 Task: Go to citations add citation source and select accesssed by as "Website".
Action: Mouse moved to (209, 72)
Screenshot: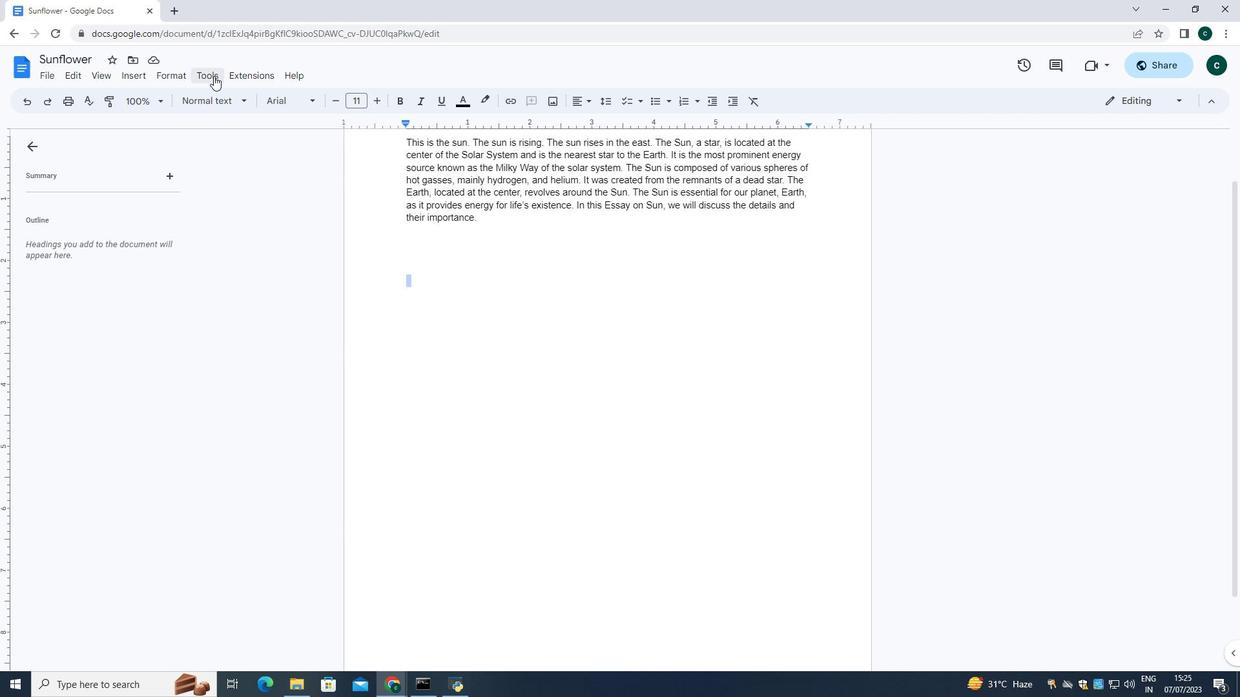 
Action: Mouse pressed left at (209, 72)
Screenshot: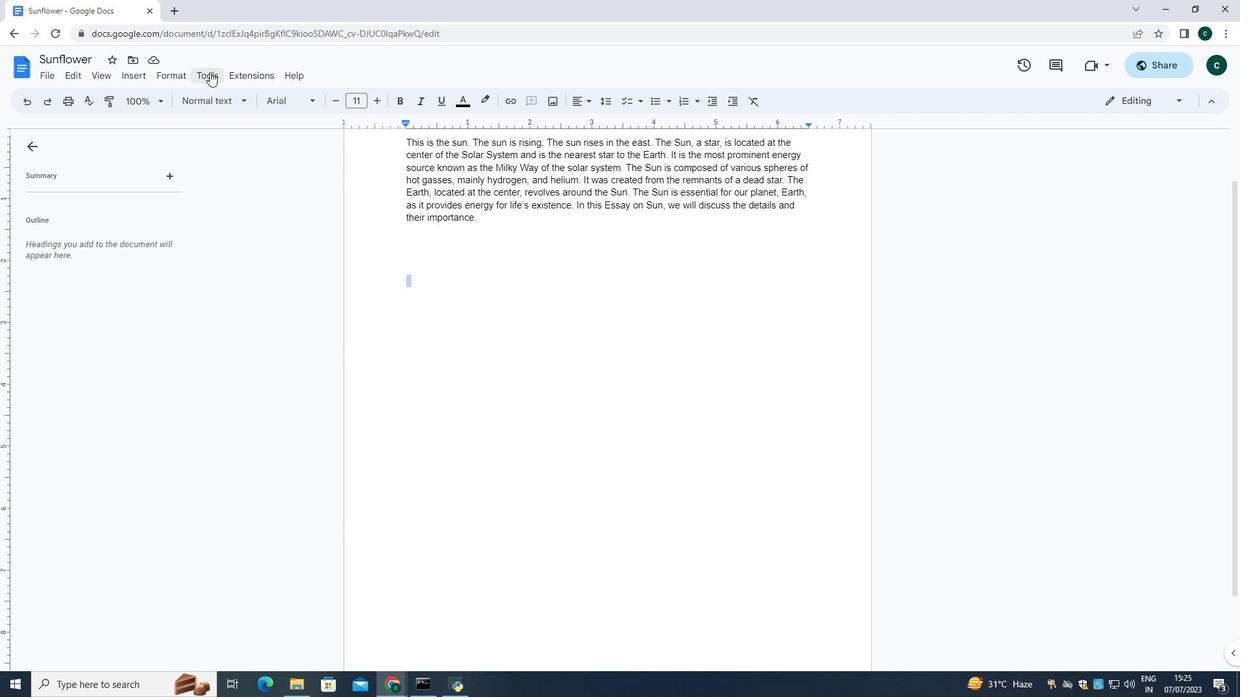 
Action: Mouse moved to (259, 177)
Screenshot: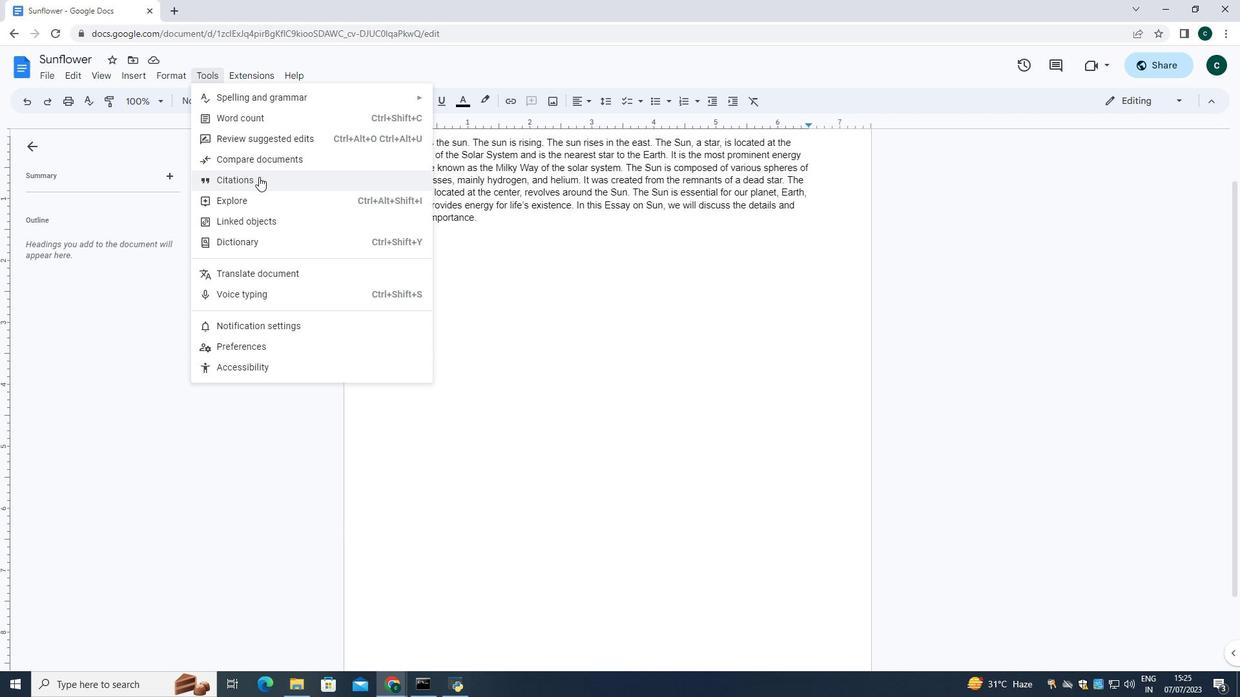 
Action: Mouse pressed left at (259, 177)
Screenshot: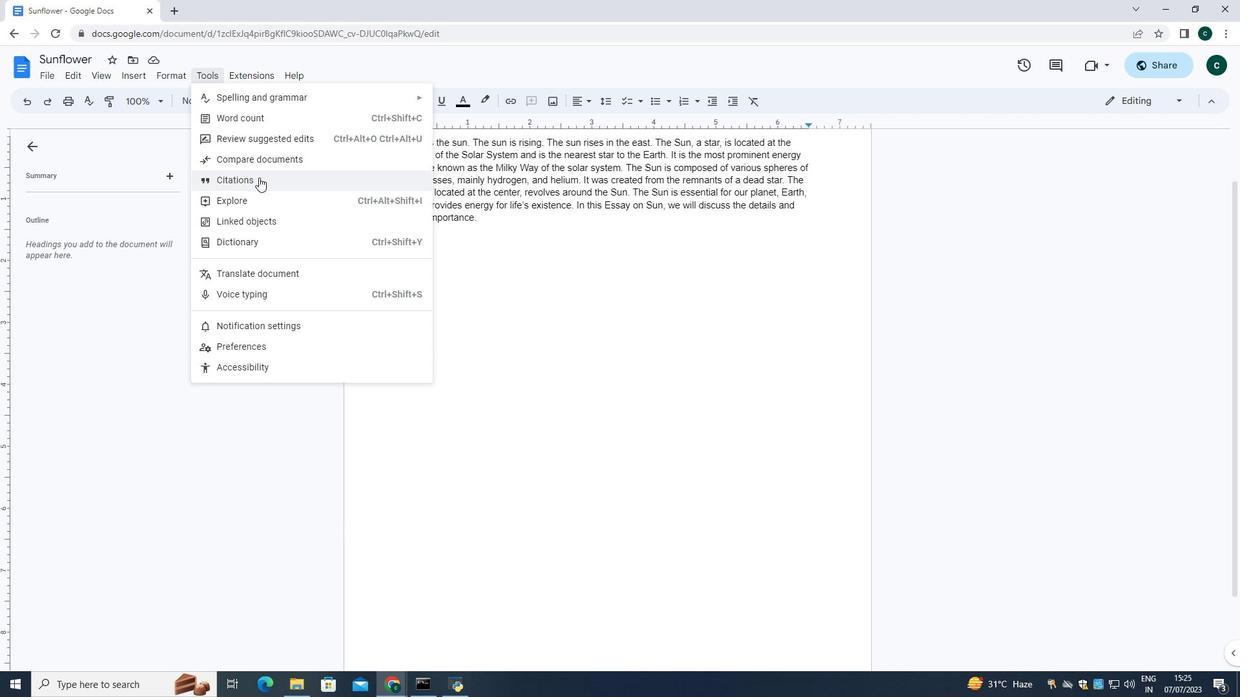 
Action: Mouse moved to (1081, 177)
Screenshot: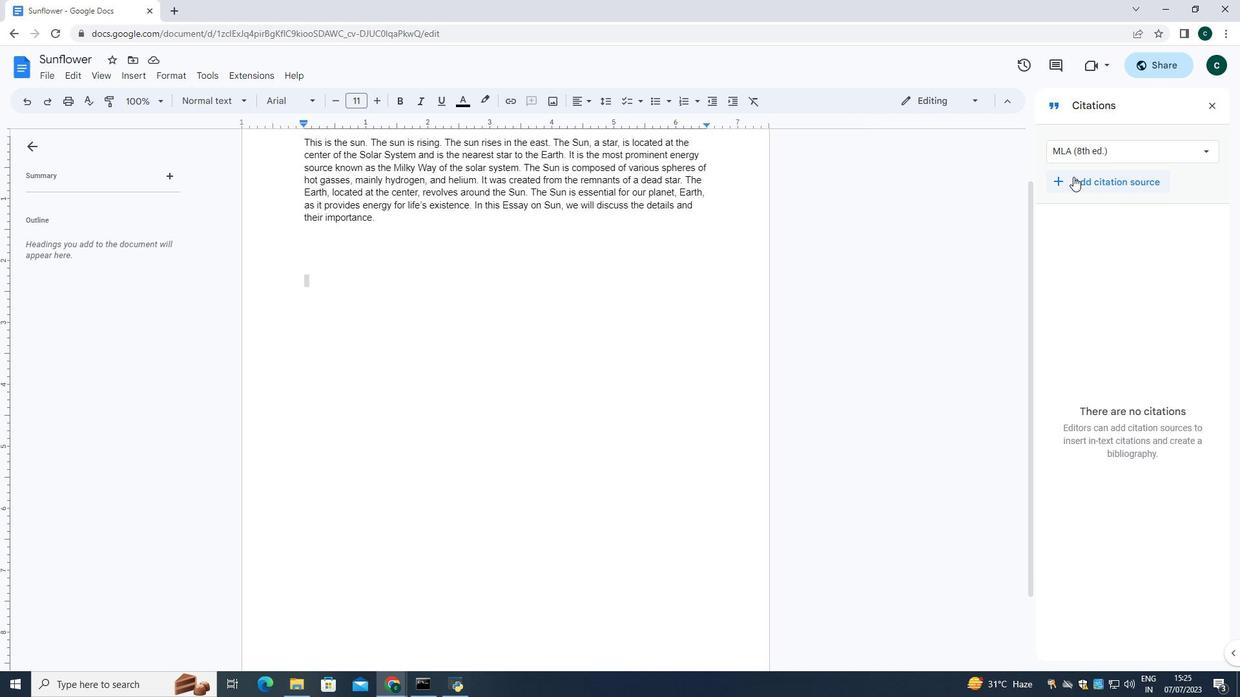 
Action: Mouse pressed left at (1081, 177)
Screenshot: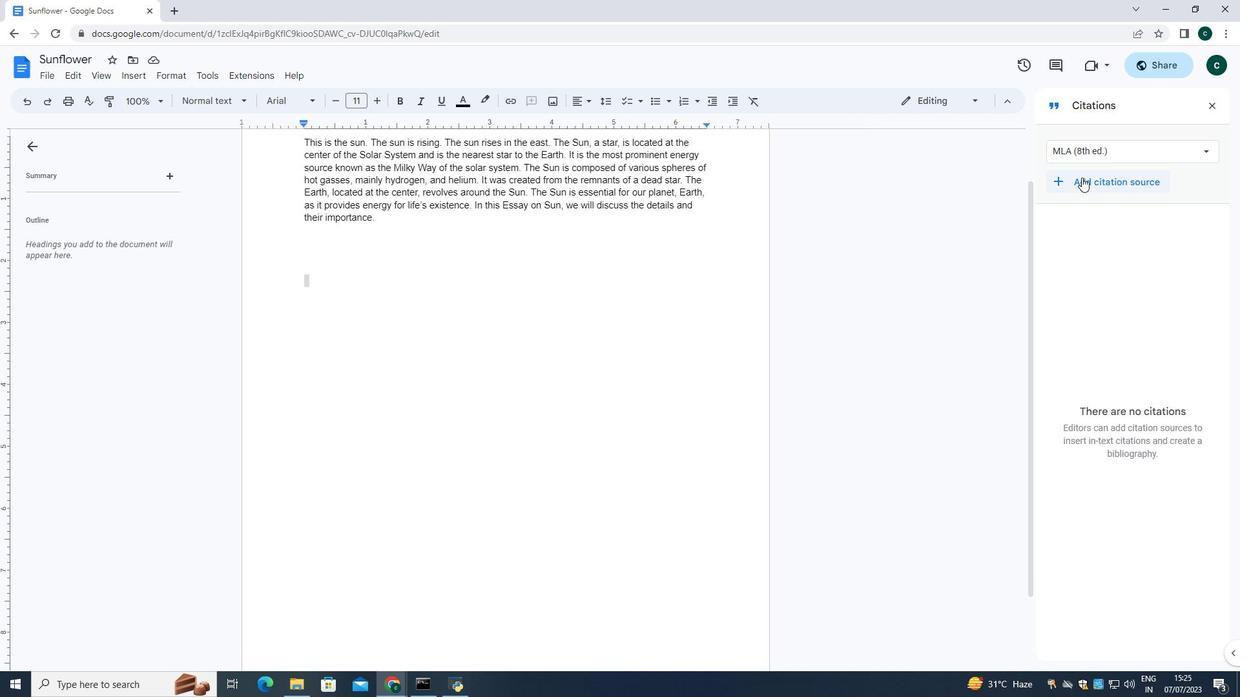 
Action: Mouse moved to (1087, 217)
Screenshot: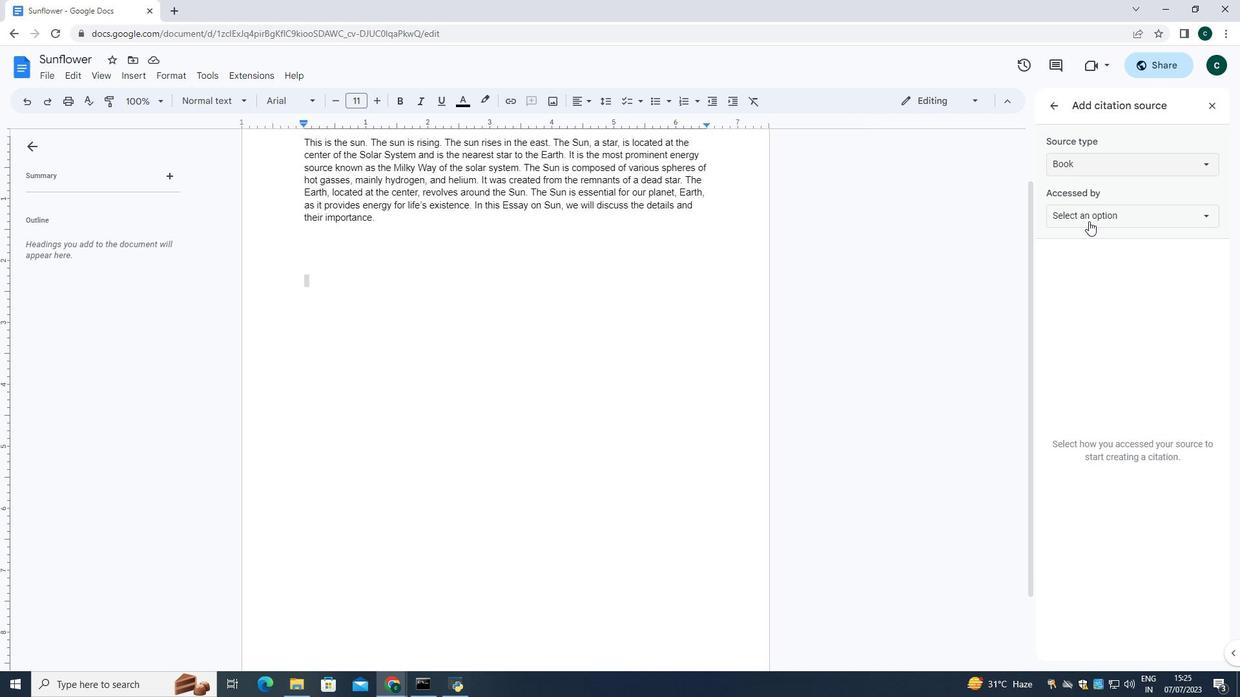 
Action: Mouse pressed left at (1087, 217)
Screenshot: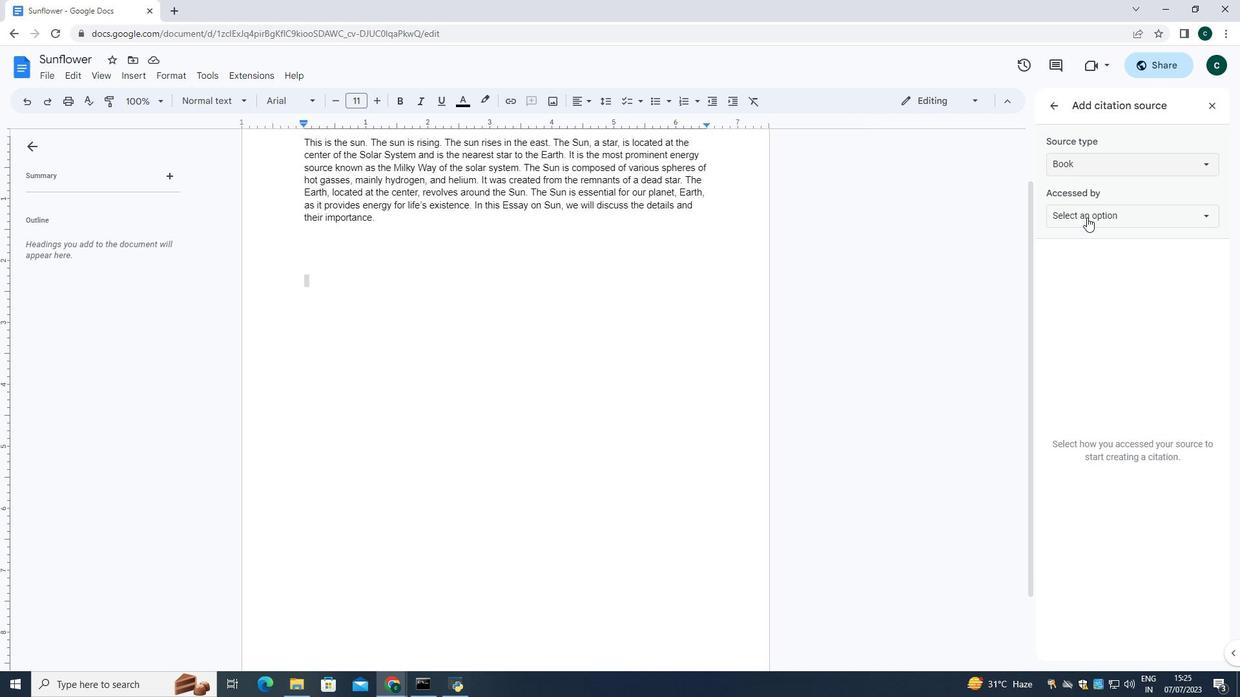
Action: Mouse moved to (1076, 268)
Screenshot: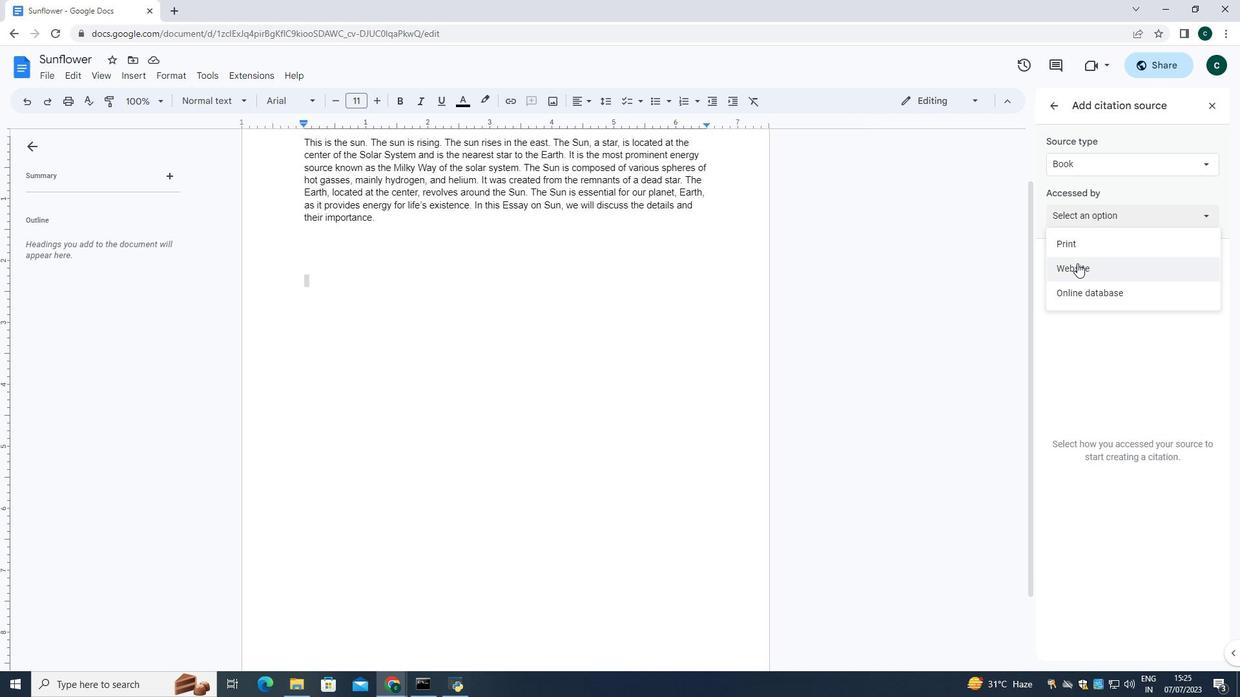 
Action: Mouse pressed left at (1076, 268)
Screenshot: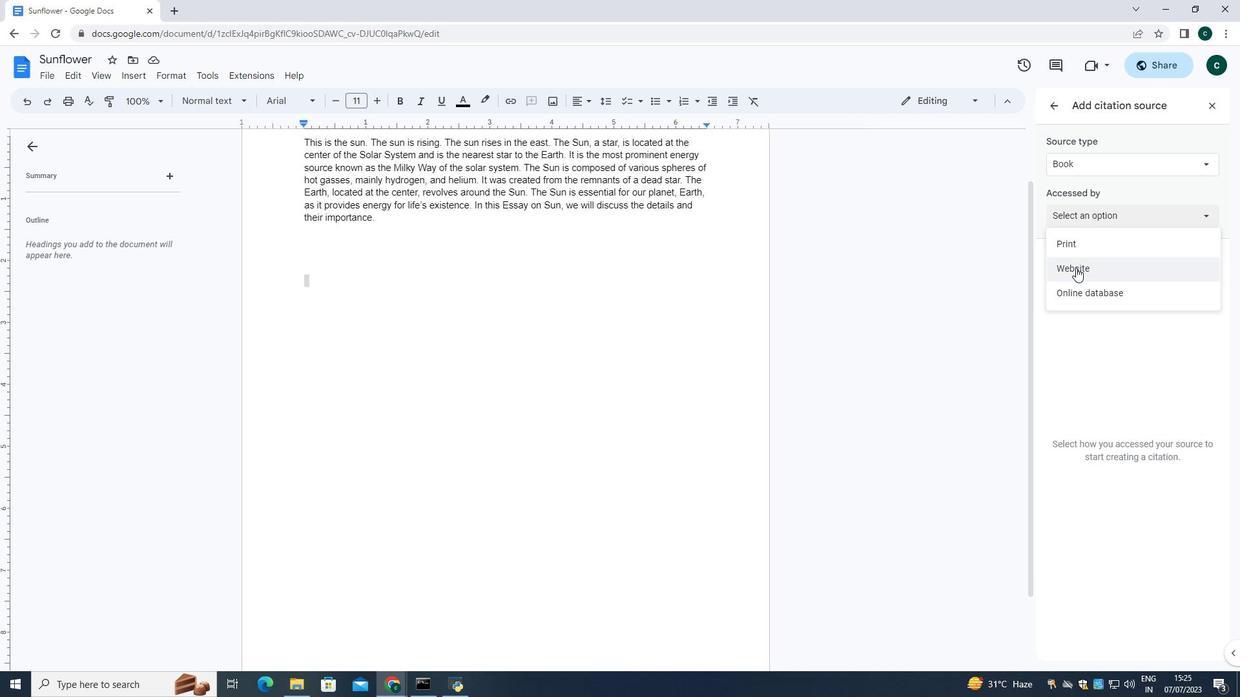 
